 Task: Toggle the pasted image as attachments enabled in the .ipynb support.
Action: Mouse moved to (26, 589)
Screenshot: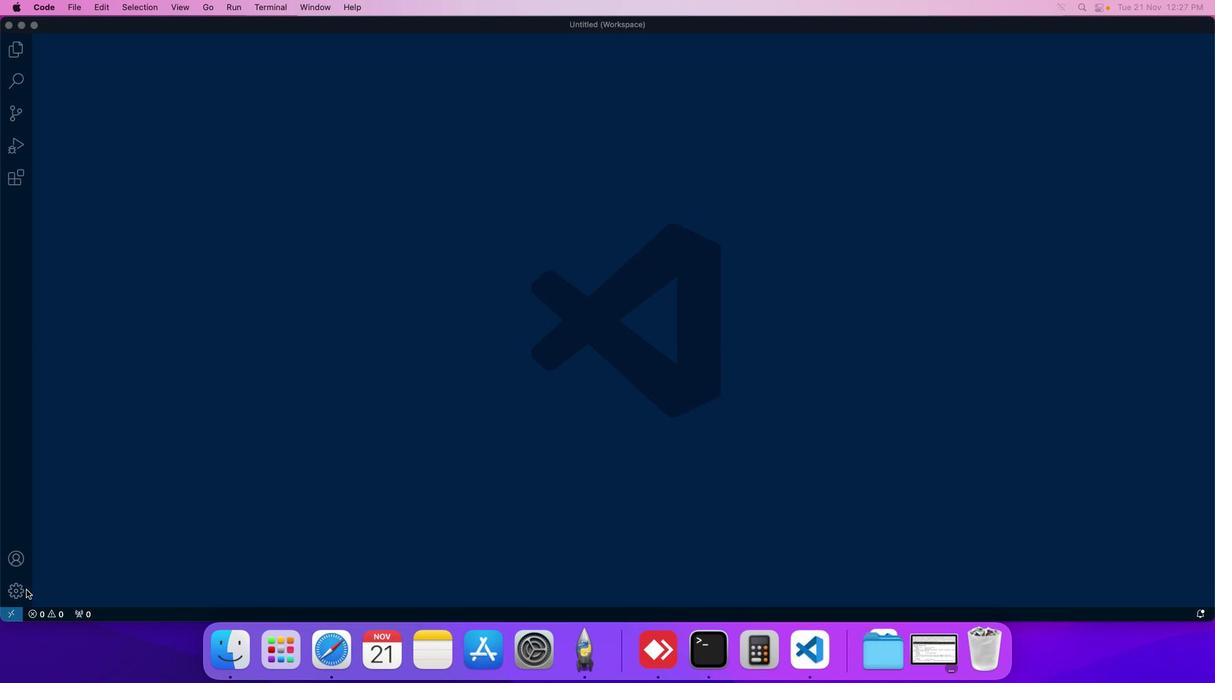 
Action: Mouse pressed left at (26, 589)
Screenshot: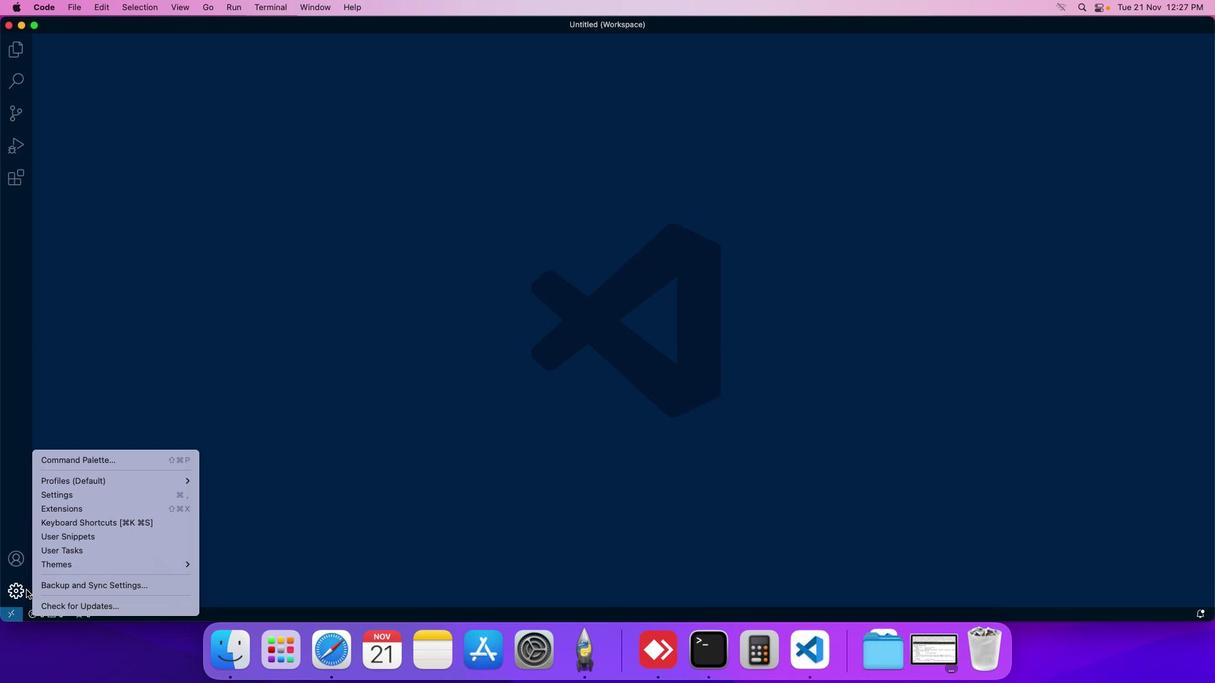 
Action: Mouse moved to (60, 498)
Screenshot: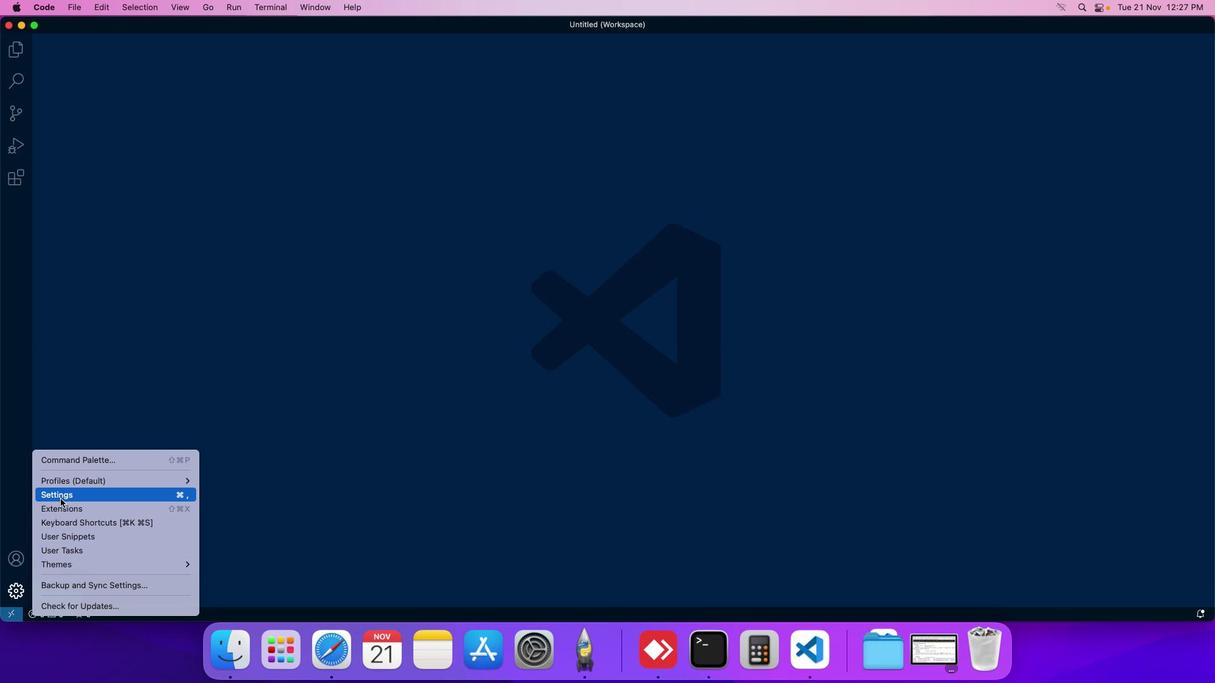
Action: Mouse pressed left at (60, 498)
Screenshot: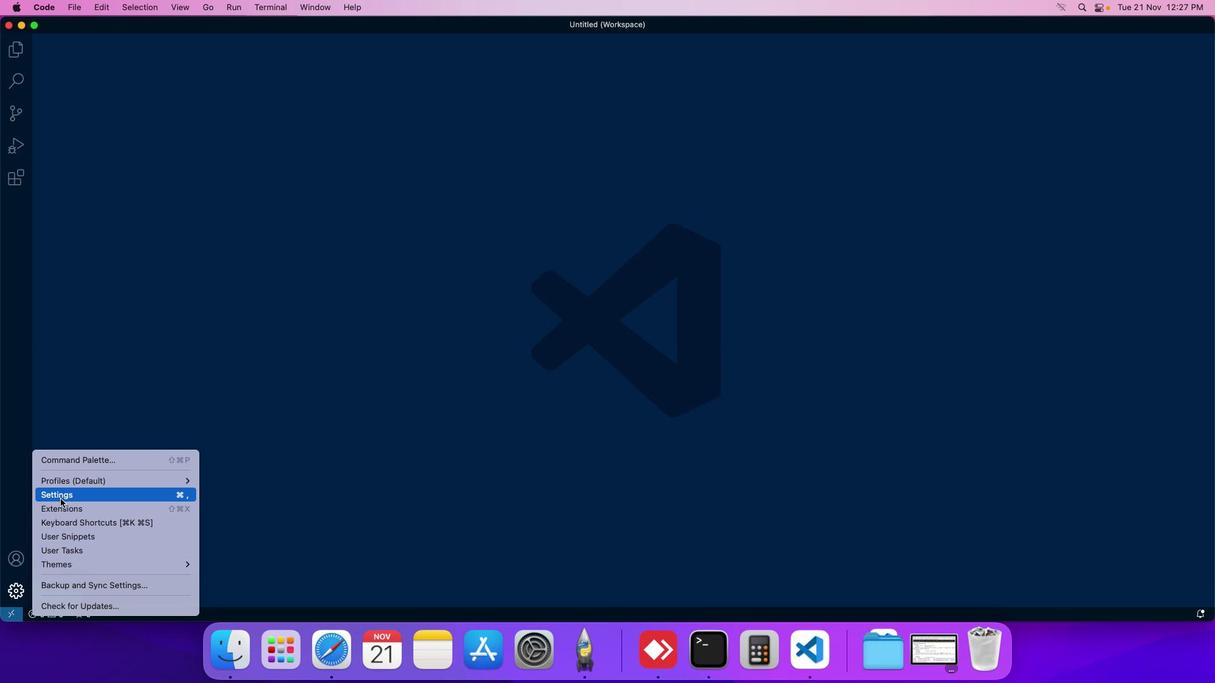 
Action: Mouse moved to (298, 100)
Screenshot: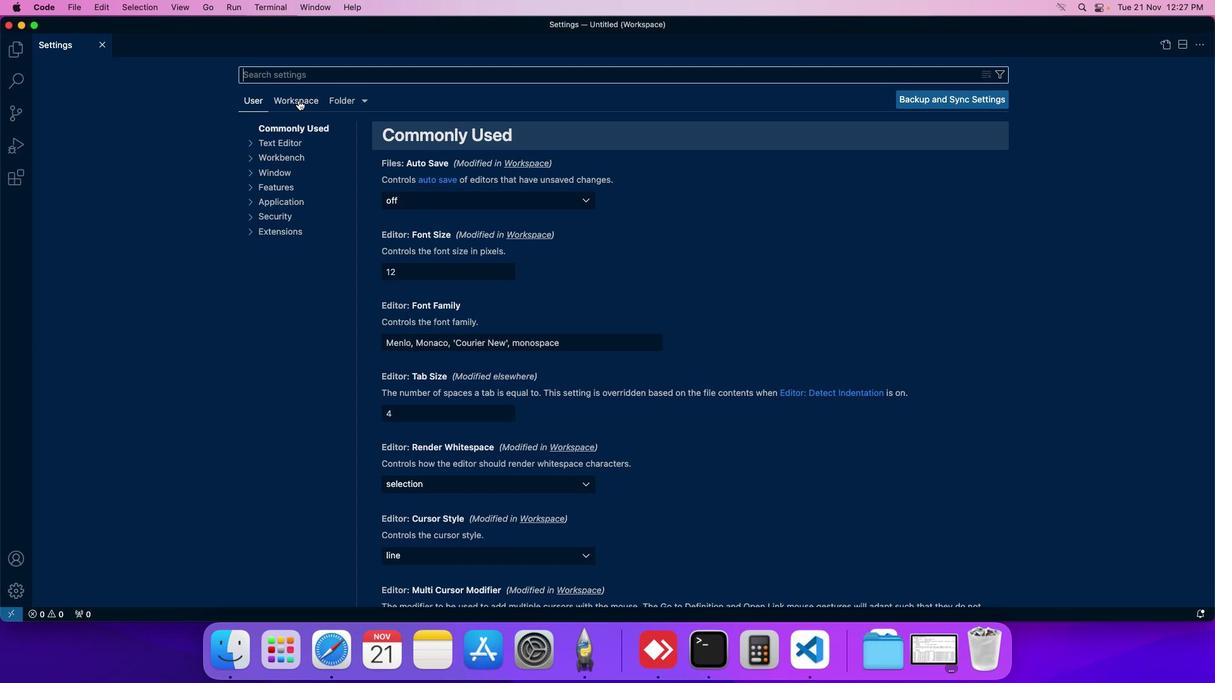 
Action: Mouse pressed left at (298, 100)
Screenshot: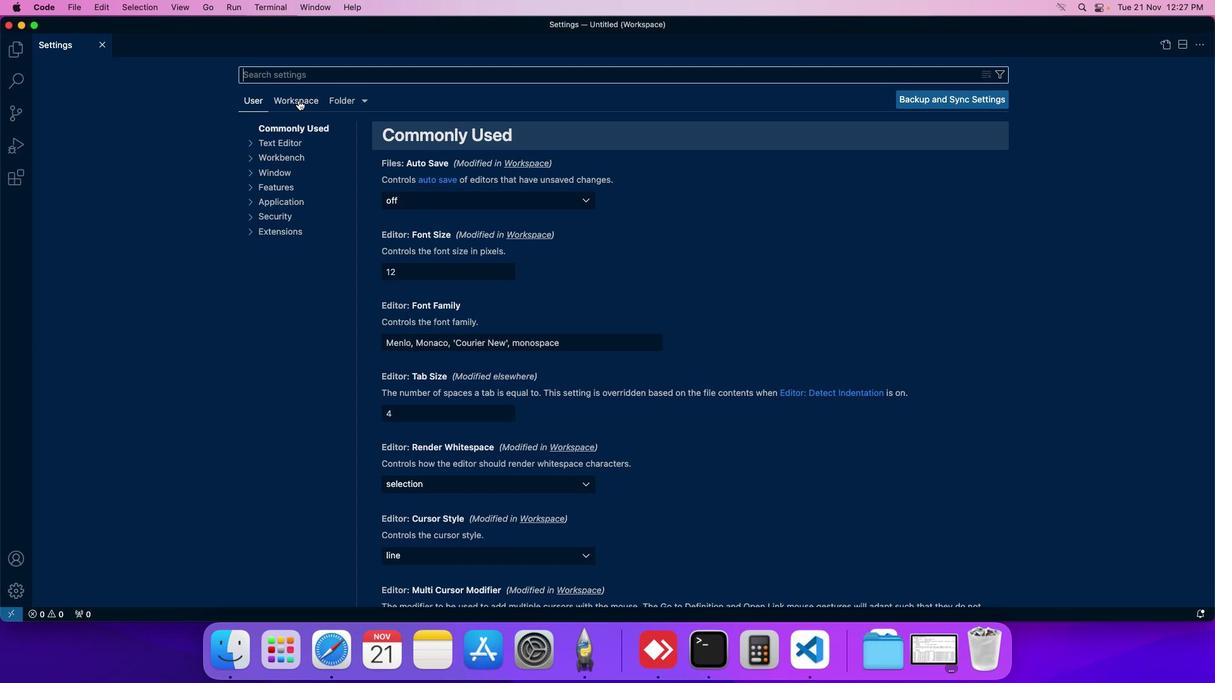 
Action: Mouse moved to (298, 220)
Screenshot: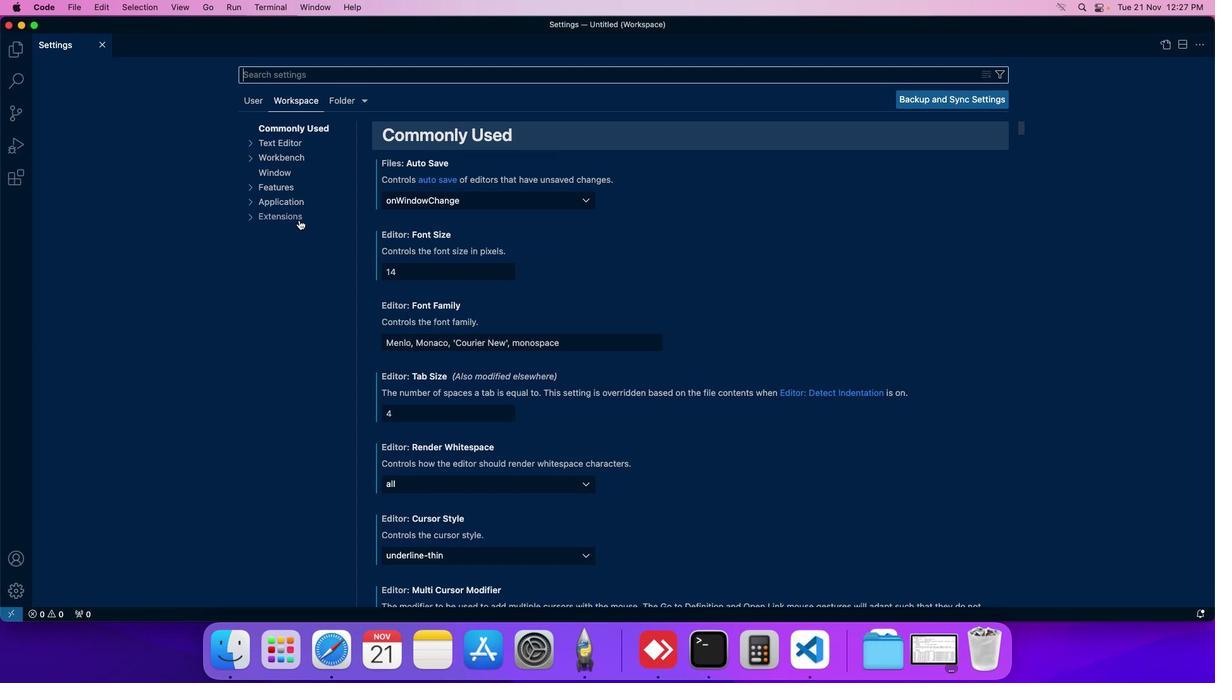 
Action: Mouse pressed left at (298, 220)
Screenshot: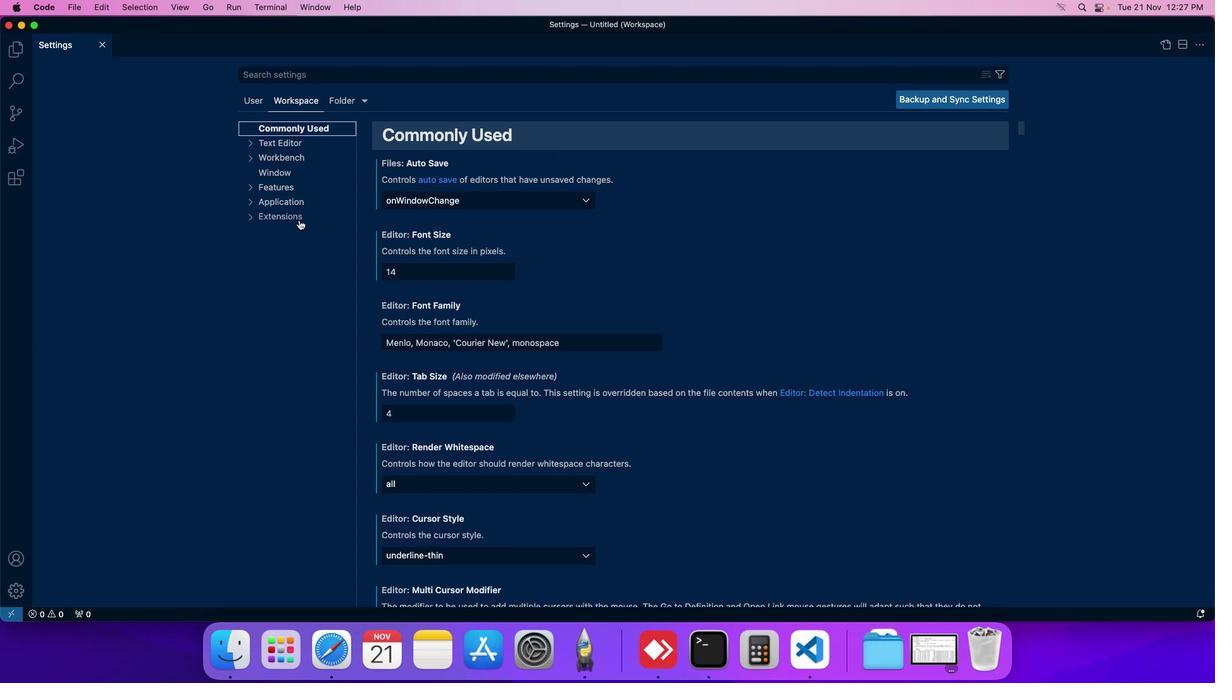 
Action: Mouse moved to (385, 207)
Screenshot: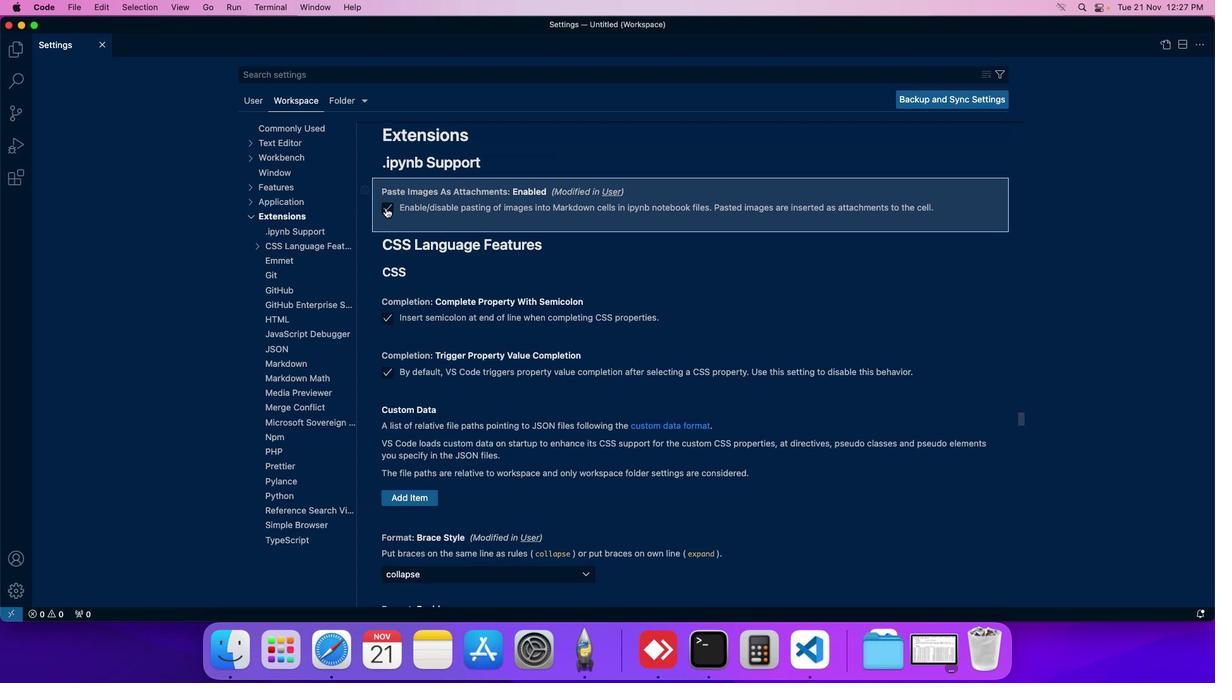 
Action: Mouse pressed left at (385, 207)
Screenshot: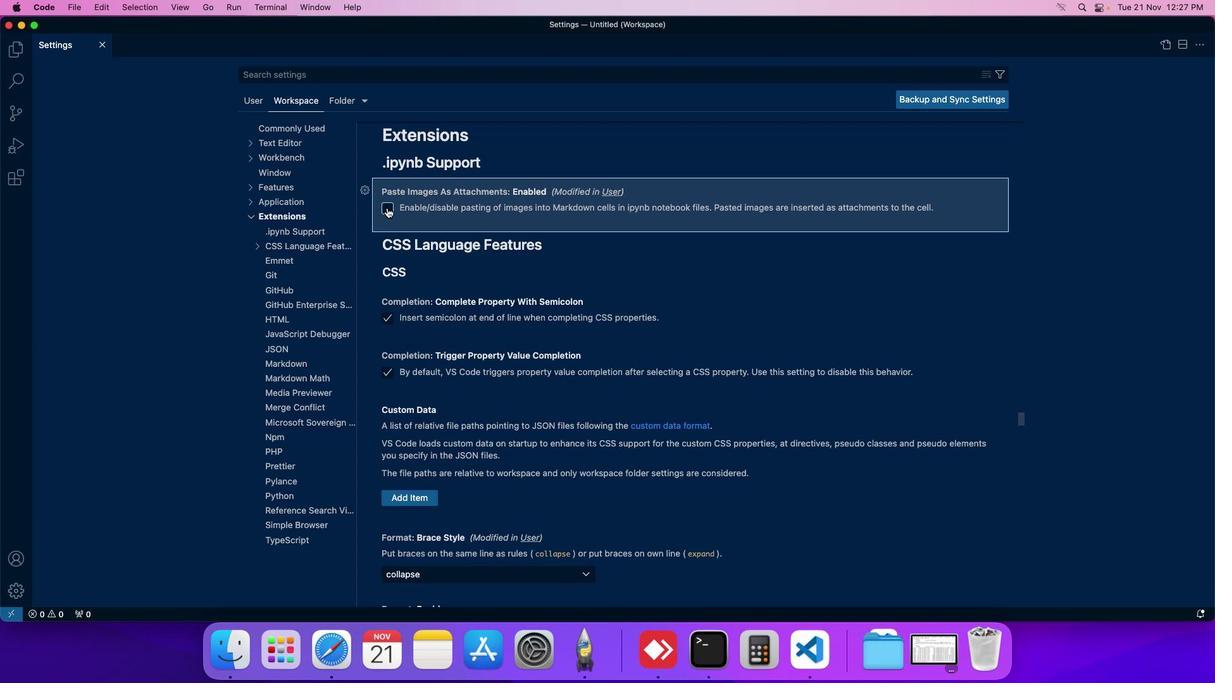 
Action: Mouse moved to (399, 211)
Screenshot: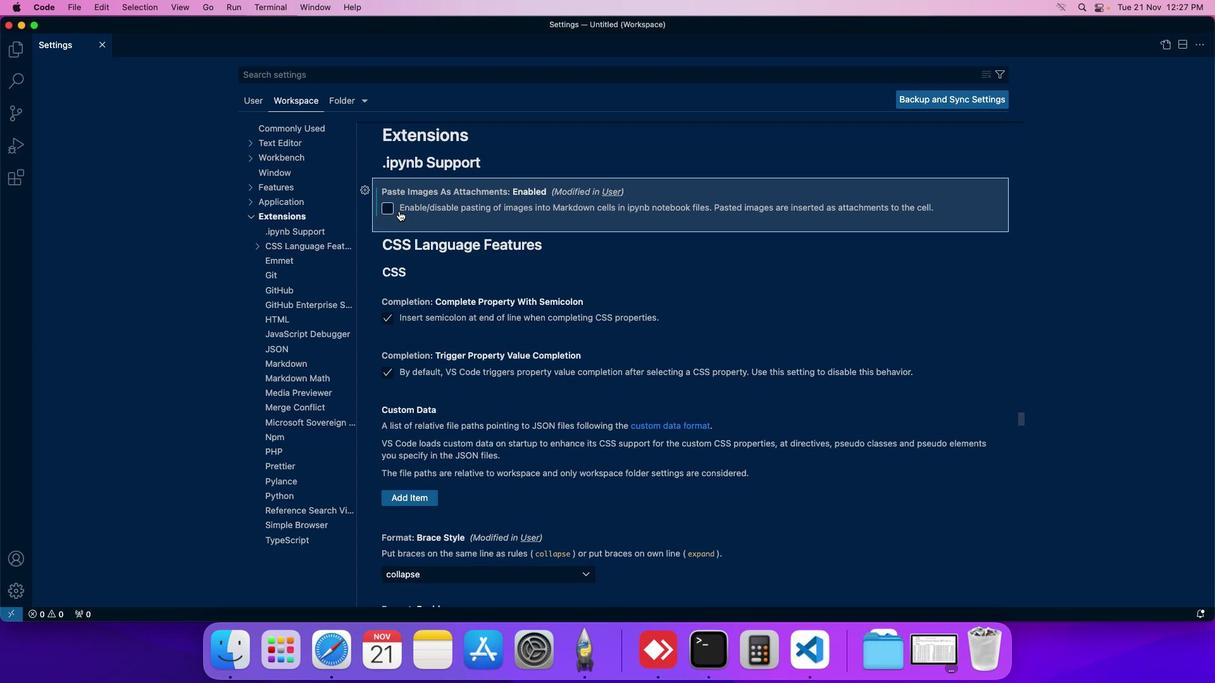 
